 Task: Create Board Sales Performance Management Tools to Workspace Financial Management Software. Create Board Business Process Analysis and Optimization to Workspace Financial Management Software. Create Board Brand Personality Development and Branding Strategy to Workspace Financial Management Software
Action: Mouse moved to (384, 90)
Screenshot: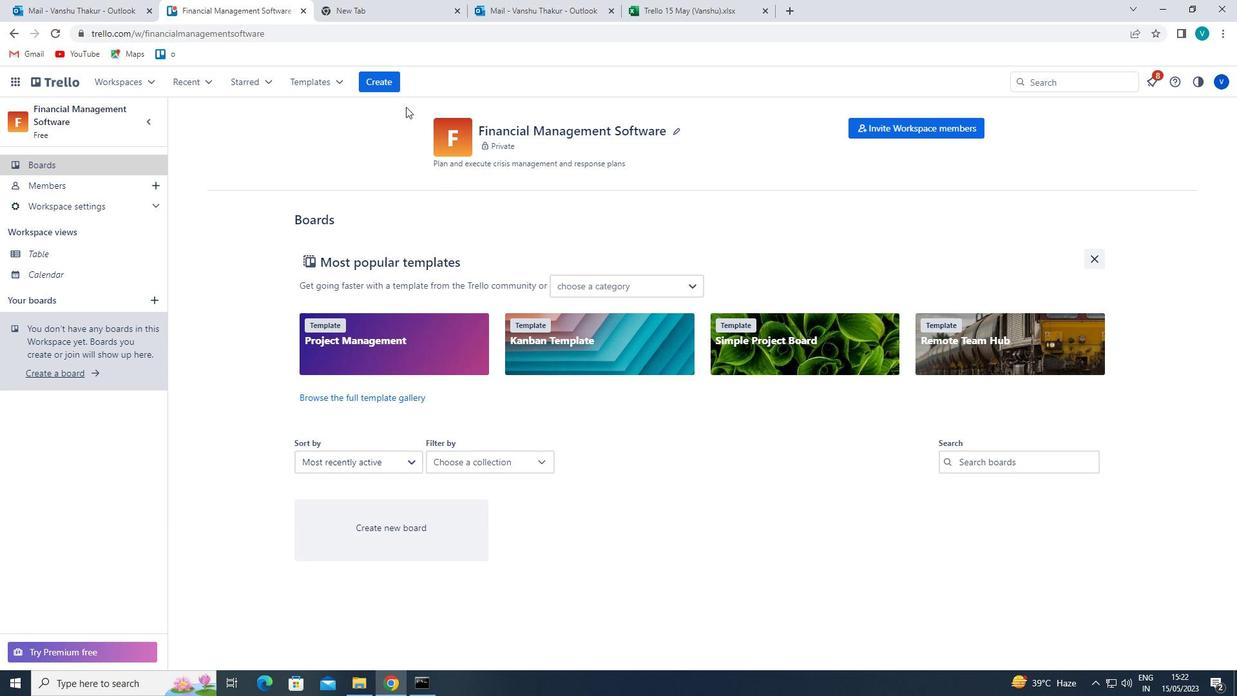 
Action: Mouse pressed left at (384, 90)
Screenshot: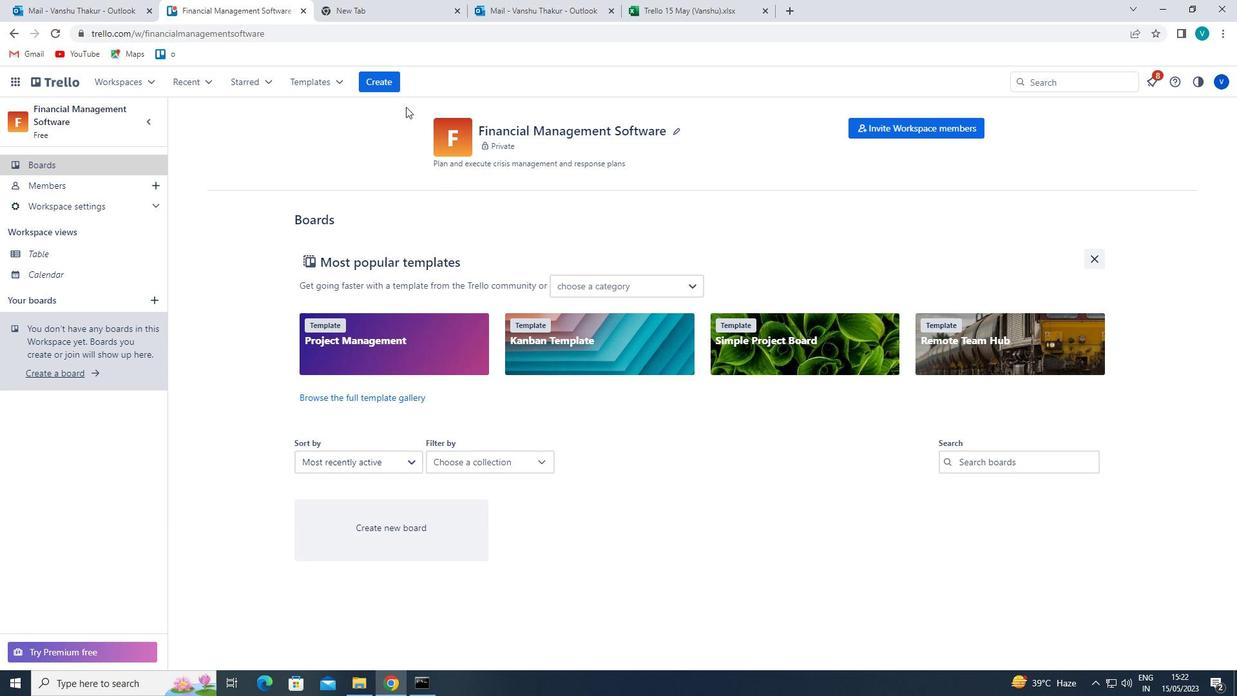 
Action: Mouse moved to (394, 130)
Screenshot: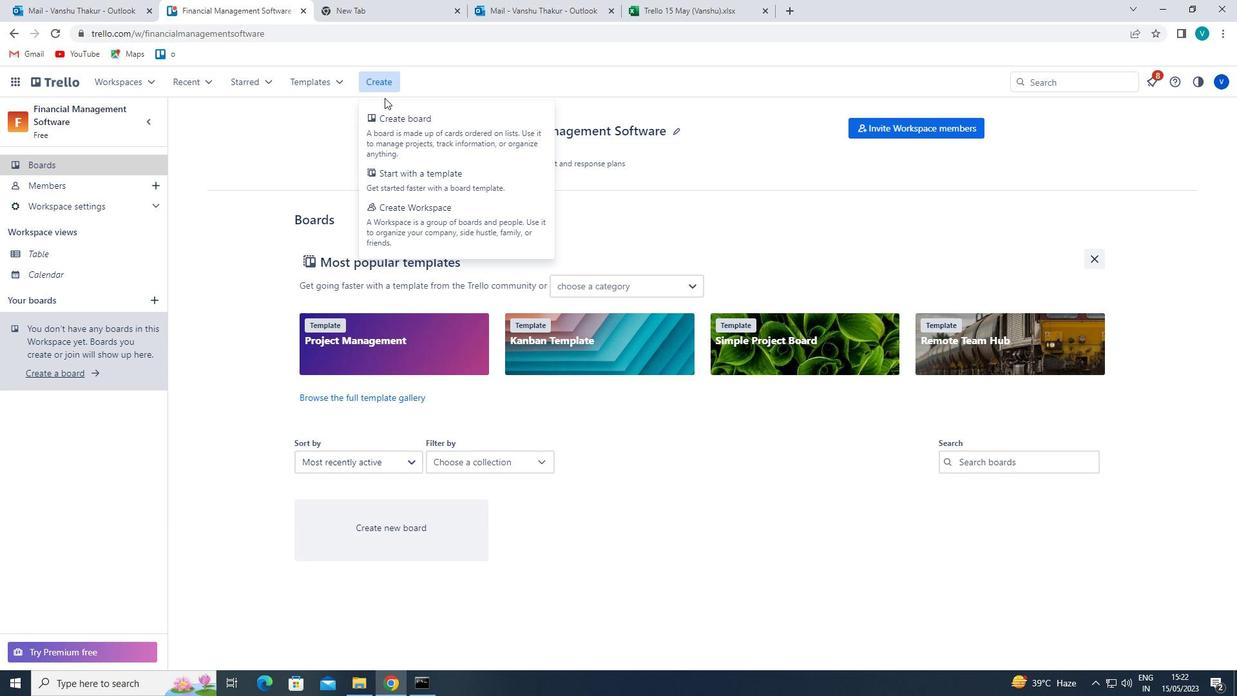
Action: Mouse pressed left at (394, 130)
Screenshot: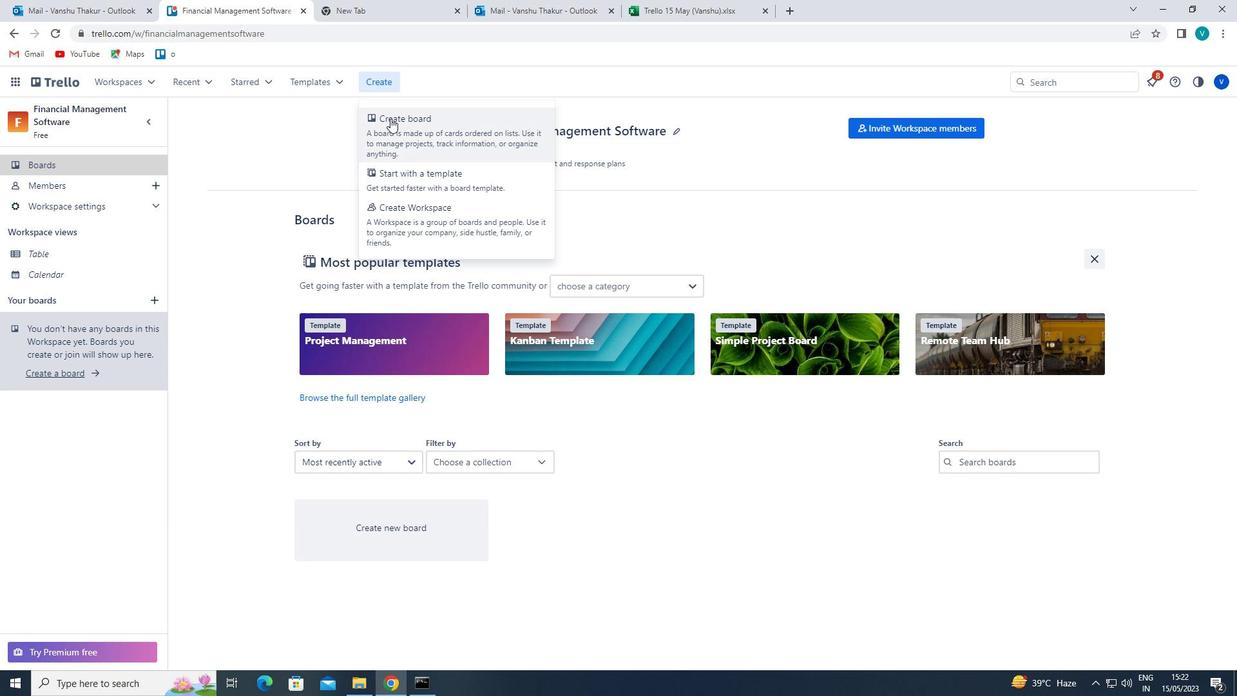 
Action: Mouse moved to (424, 322)
Screenshot: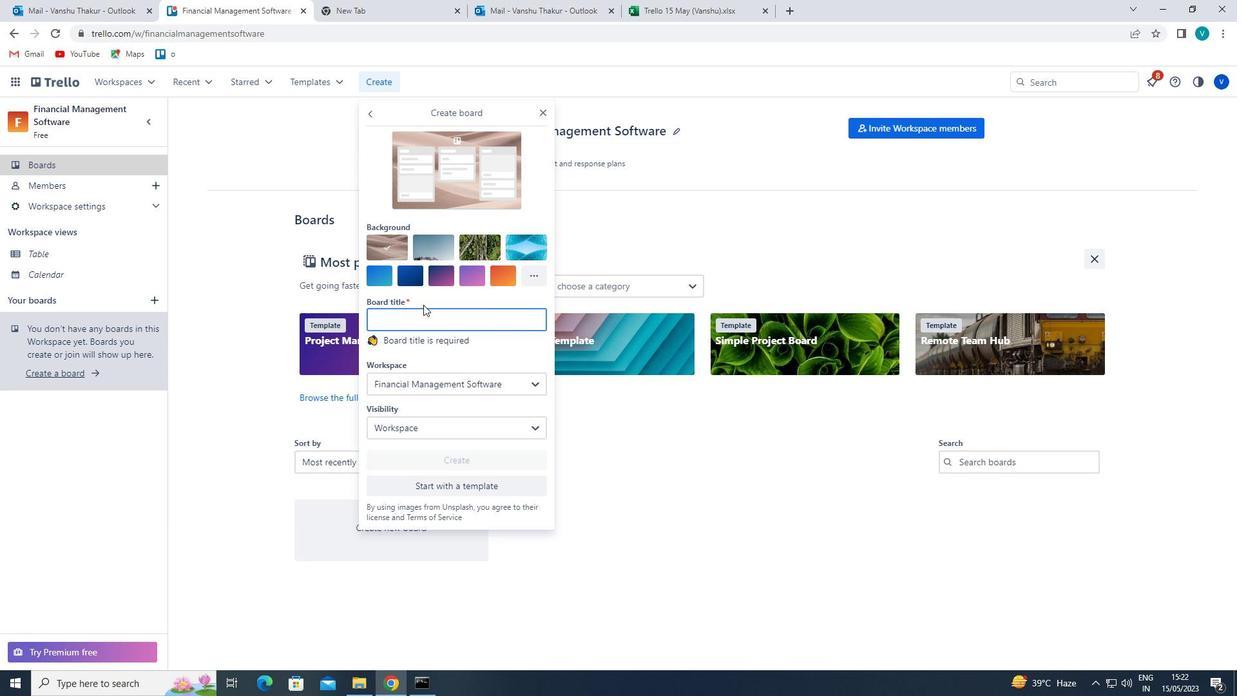 
Action: Mouse pressed left at (424, 322)
Screenshot: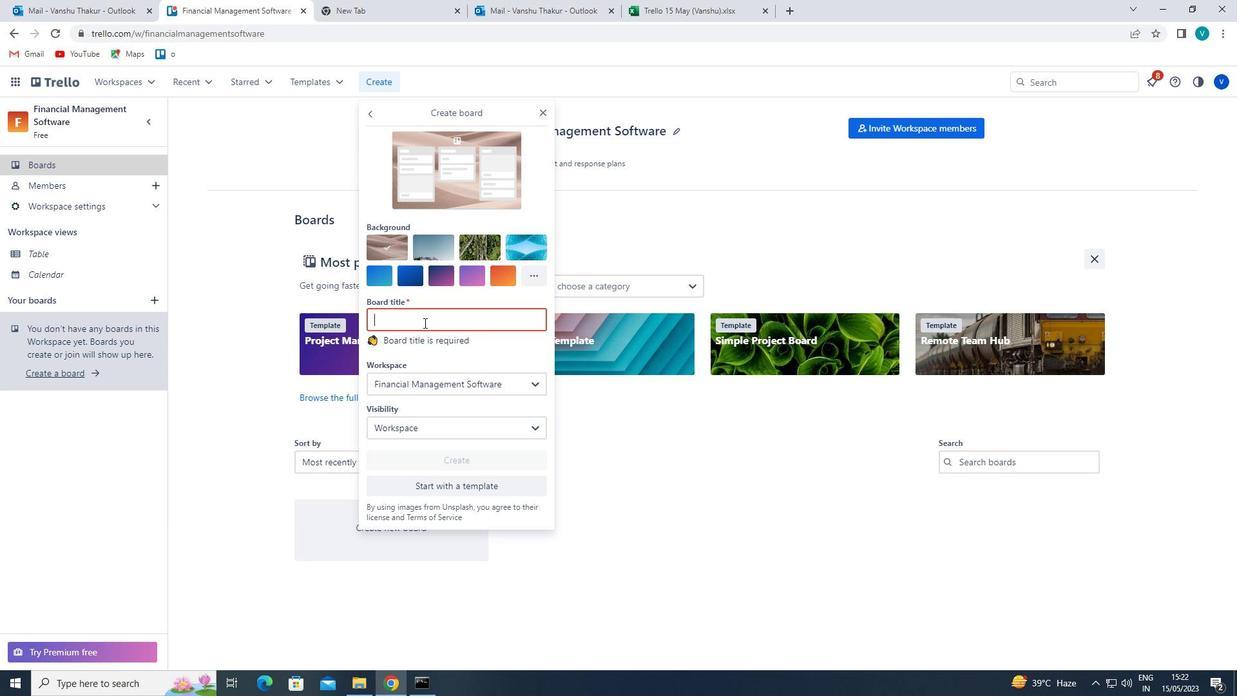 
Action: Key pressed <Key.shift>SALES<Key.space><Key.shift>PERFORMANCE<Key.space><Key.shift>MANAGEMENT<Key.space><Key.shift>R<Key.backspace><Key.shift>TOOLS
Screenshot: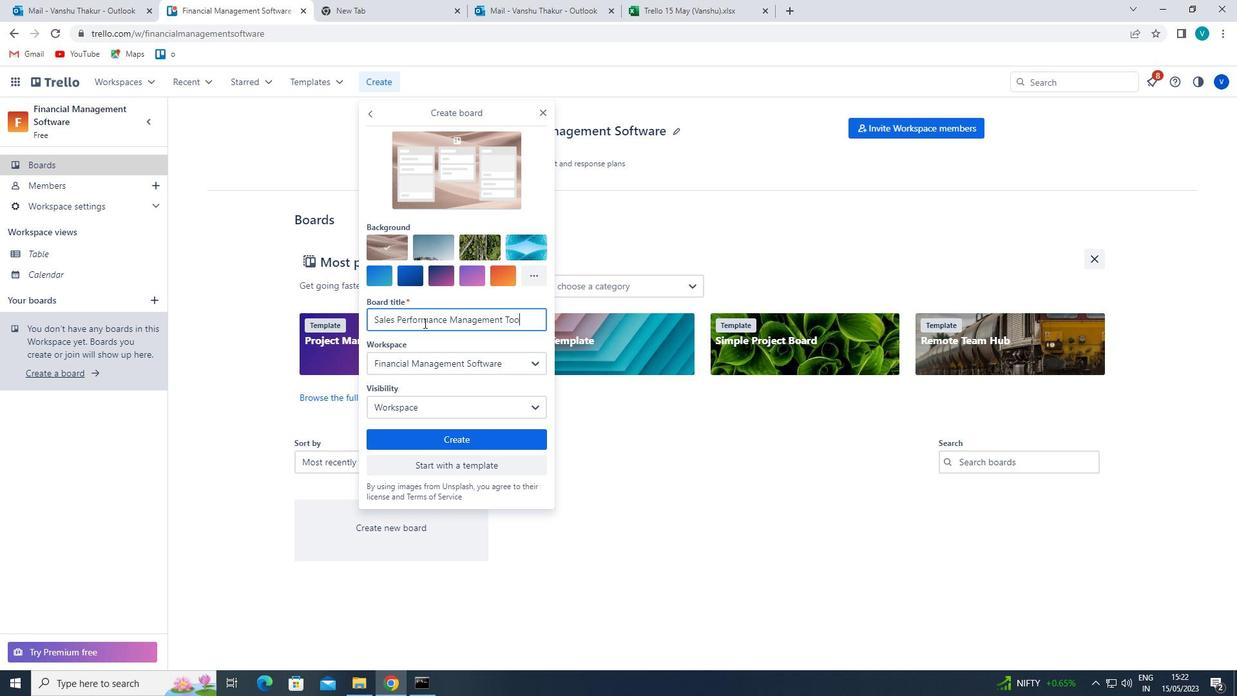 
Action: Mouse moved to (437, 437)
Screenshot: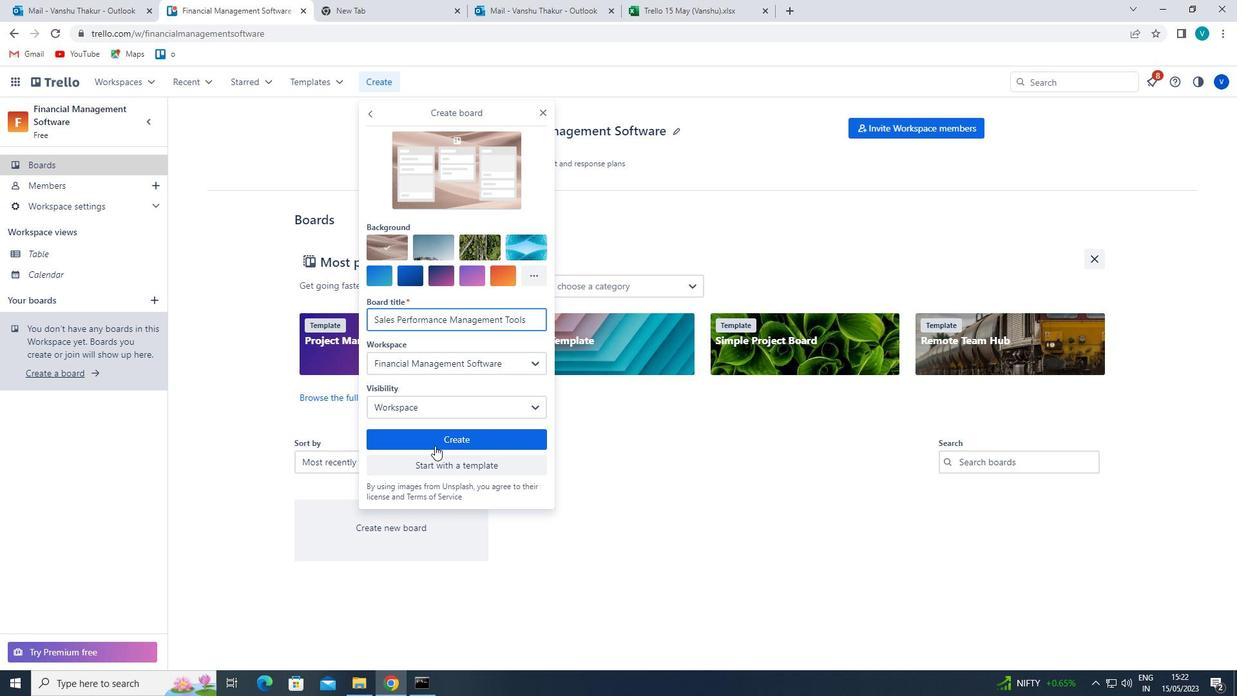 
Action: Mouse pressed left at (437, 437)
Screenshot: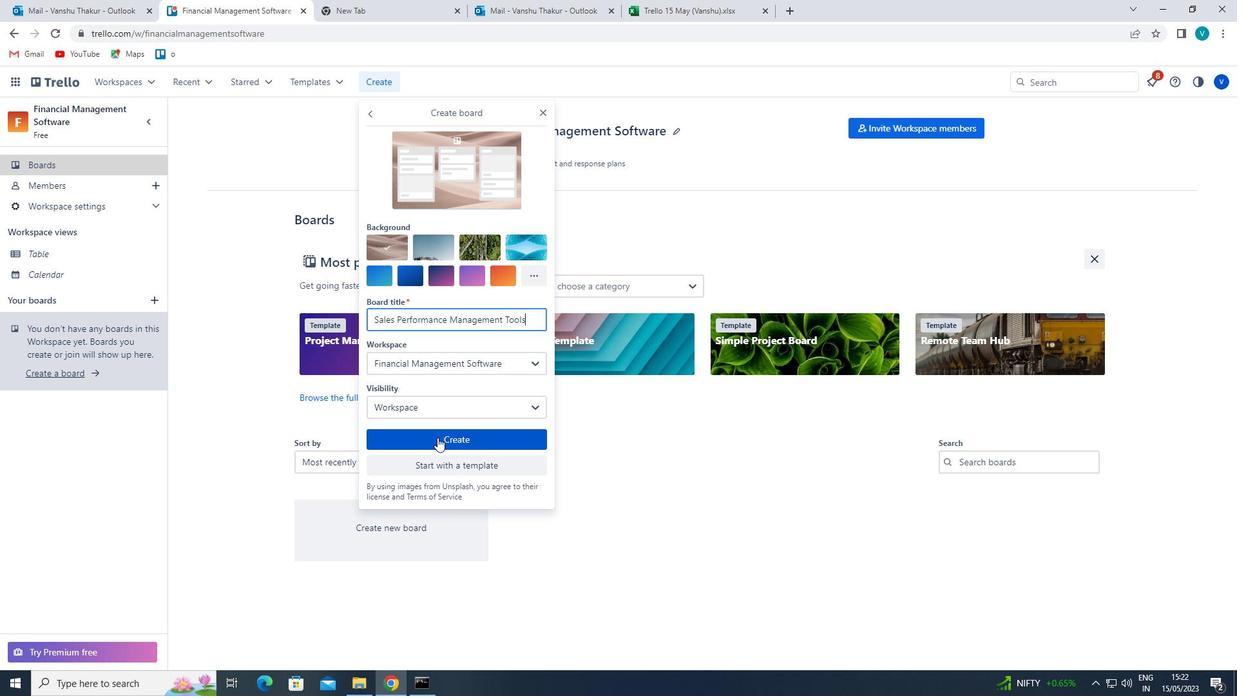 
Action: Mouse moved to (385, 80)
Screenshot: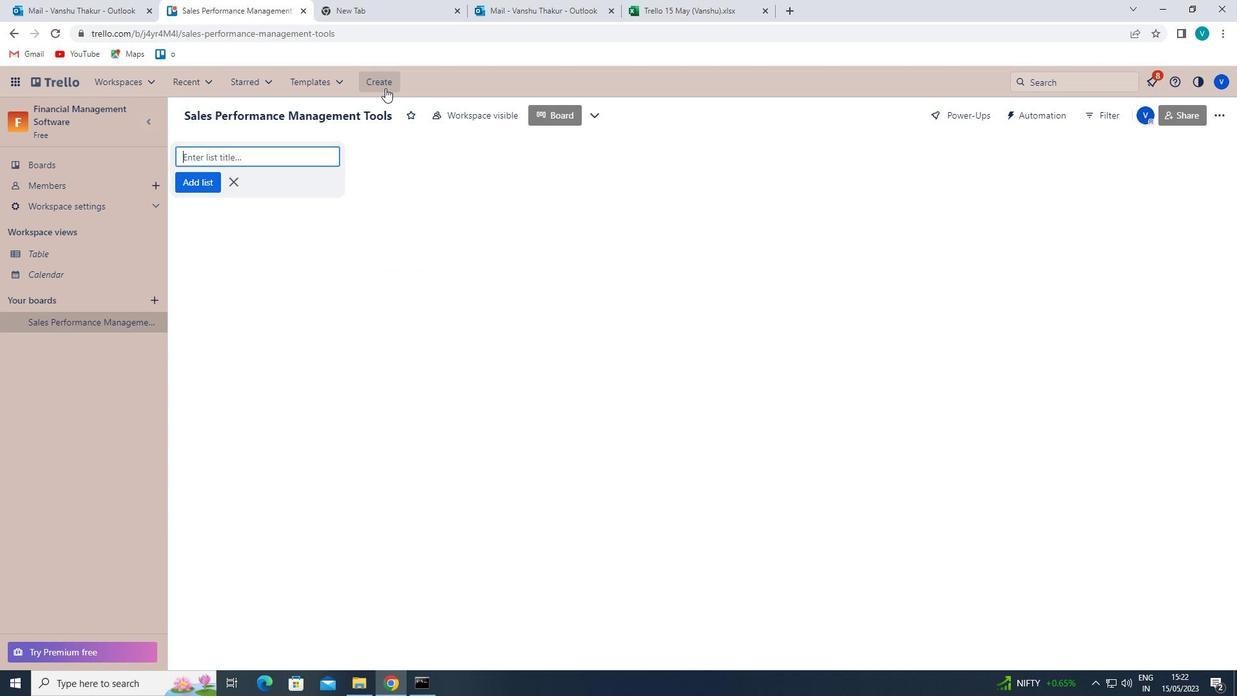 
Action: Mouse pressed left at (385, 80)
Screenshot: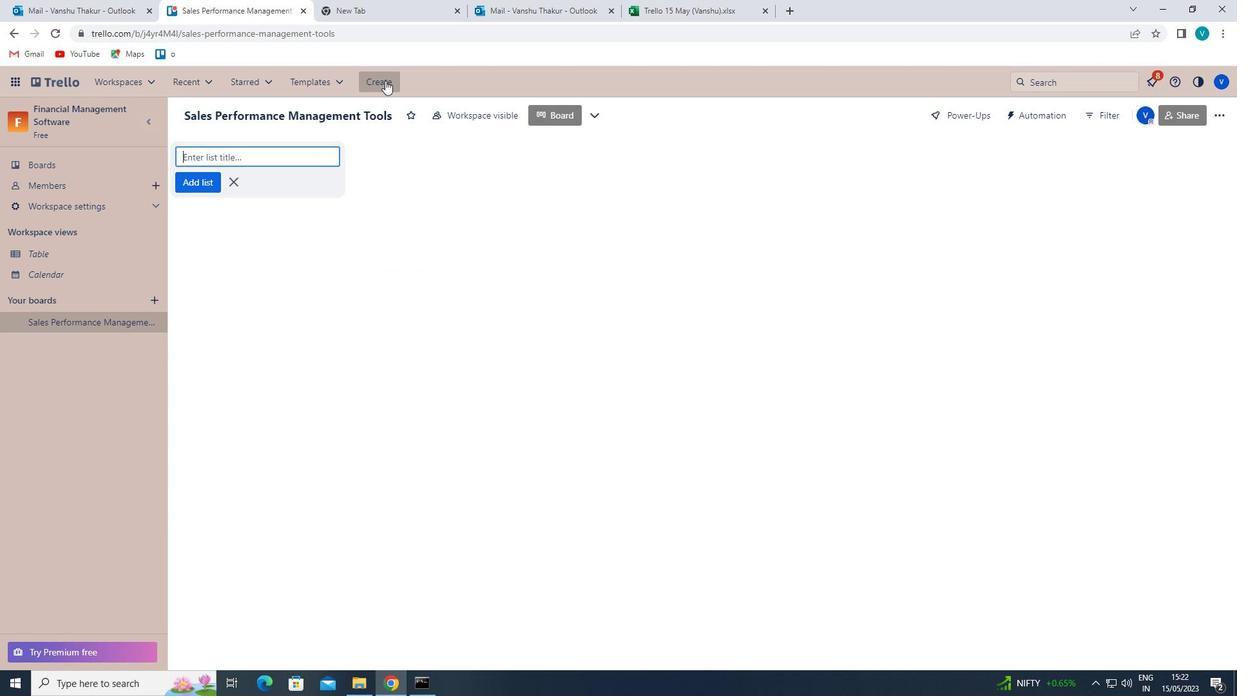 
Action: Mouse moved to (398, 119)
Screenshot: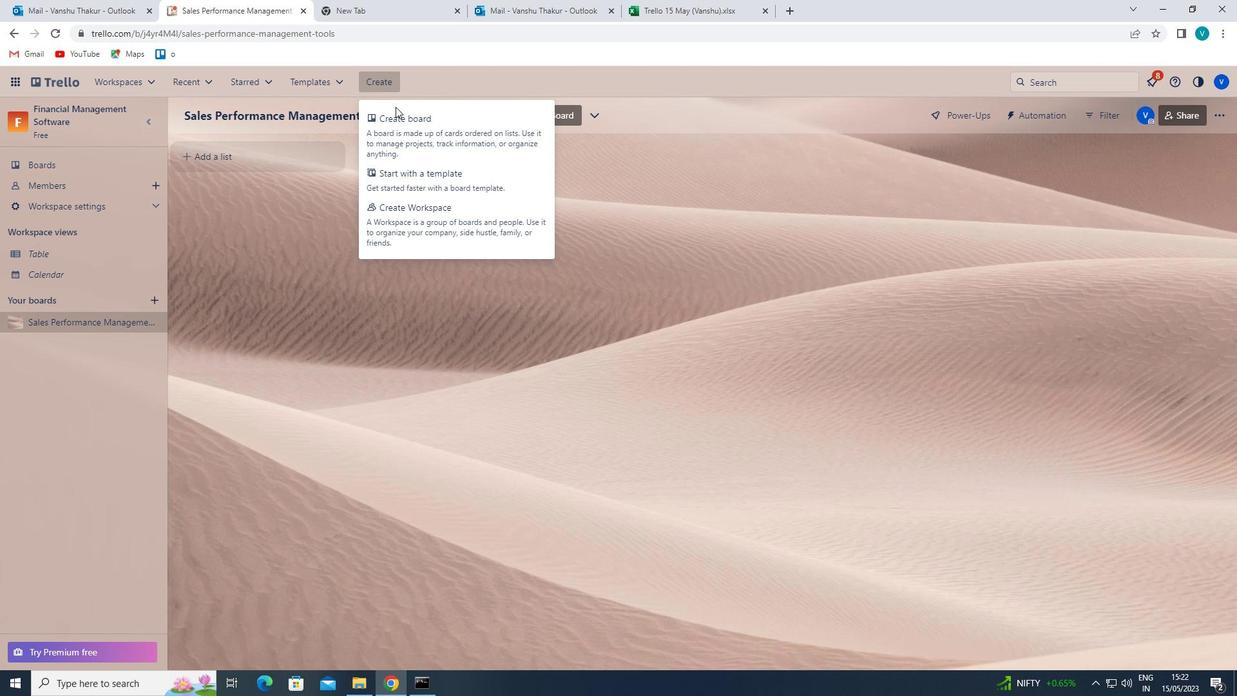 
Action: Mouse pressed left at (398, 119)
Screenshot: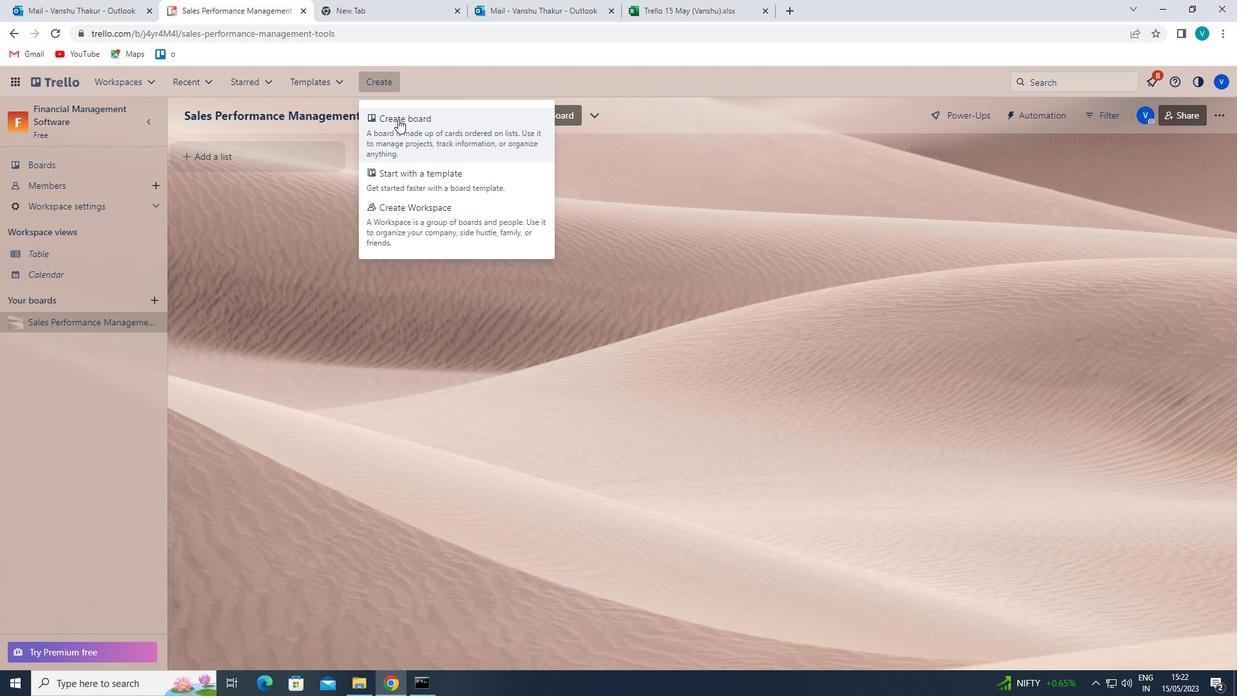 
Action: Mouse moved to (435, 323)
Screenshot: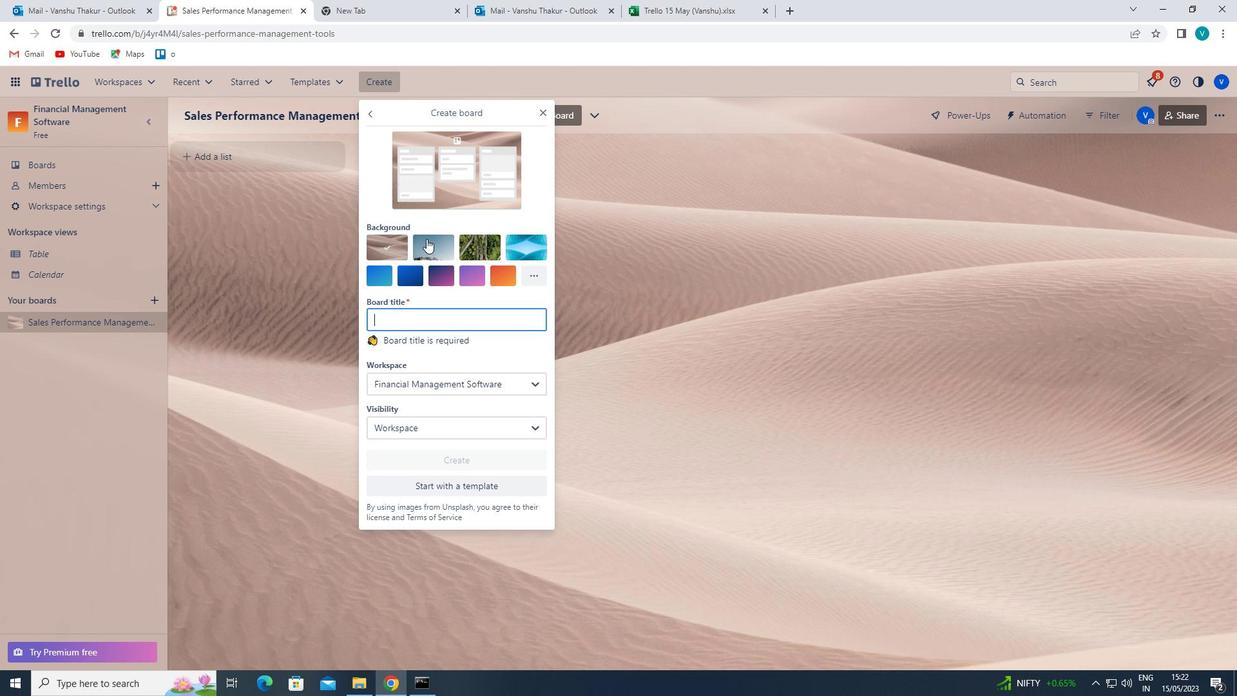 
Action: Mouse pressed left at (435, 323)
Screenshot: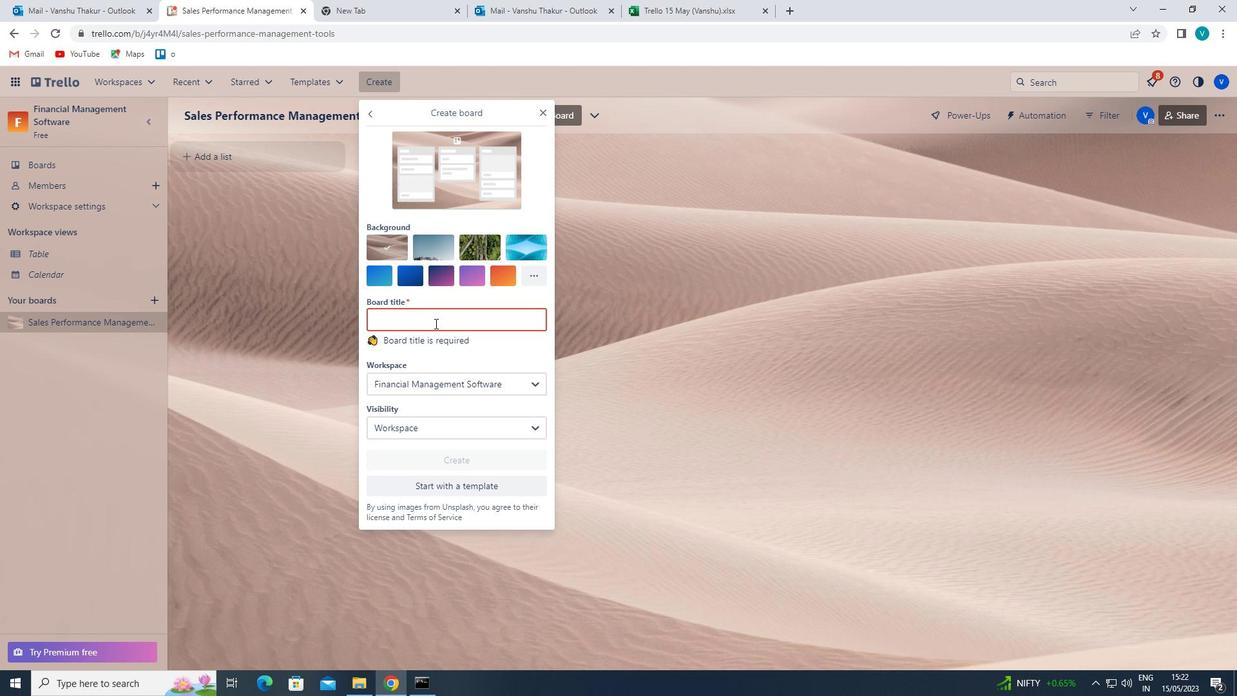 
Action: Key pressed <Key.shift>BUSINESS<Key.space><Key.shift>PROCESS<Key.space><Key.shift>ANALYSIS<Key.space>AND<Key.space><Key.shift>OPTIMIZATION
Screenshot: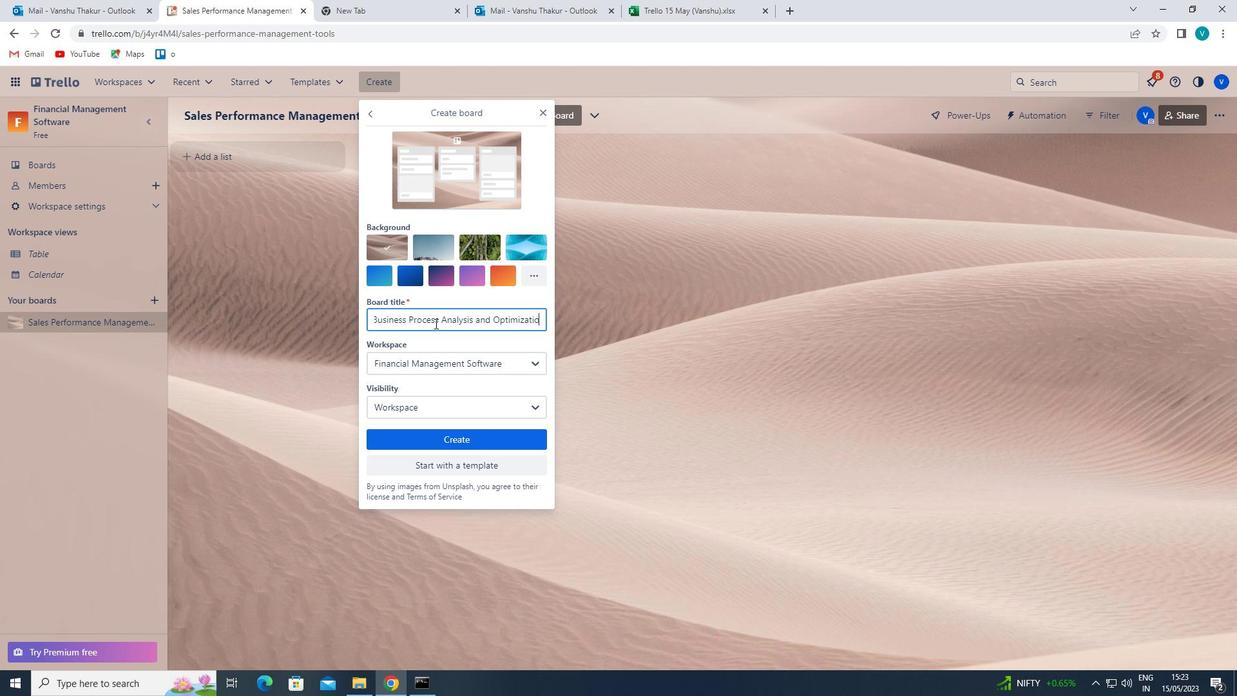 
Action: Mouse moved to (442, 434)
Screenshot: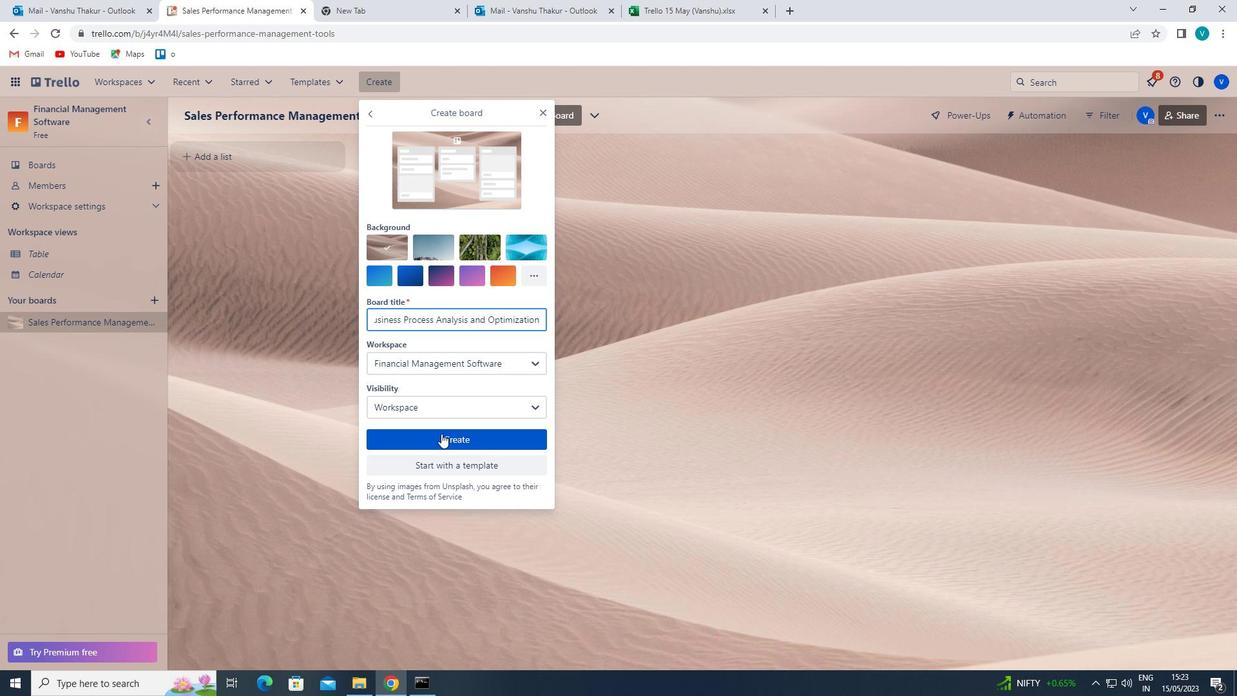 
Action: Mouse pressed left at (442, 434)
Screenshot: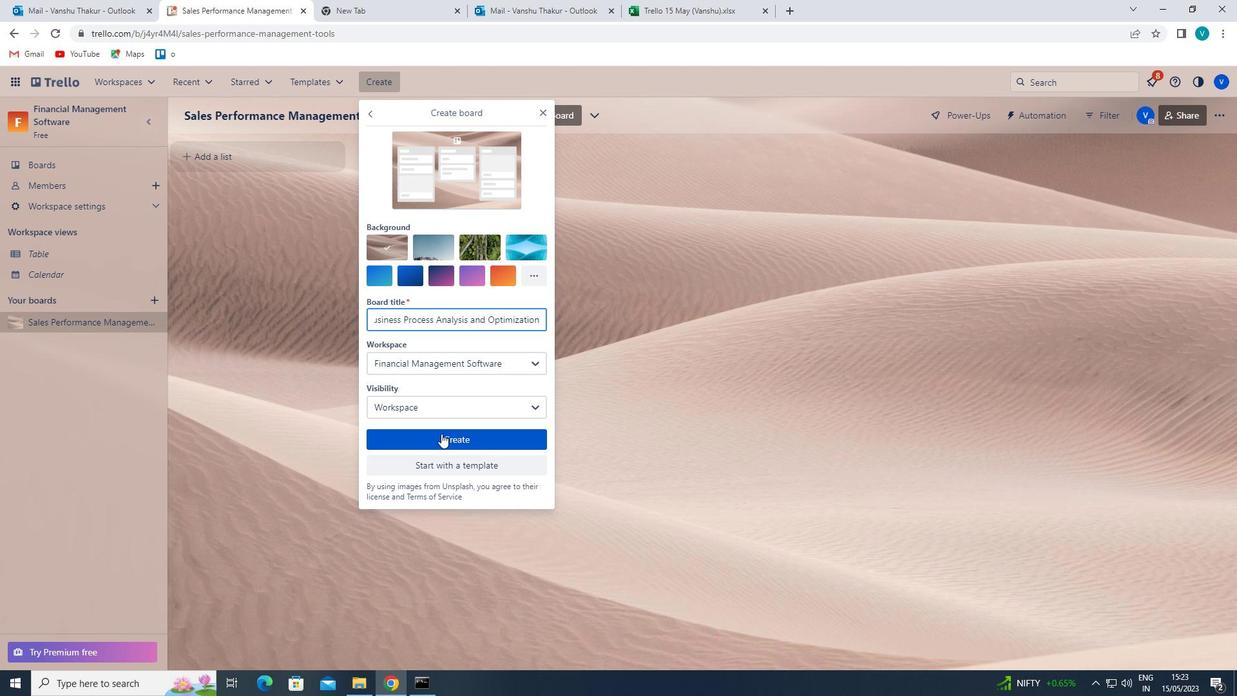 
Action: Mouse moved to (389, 81)
Screenshot: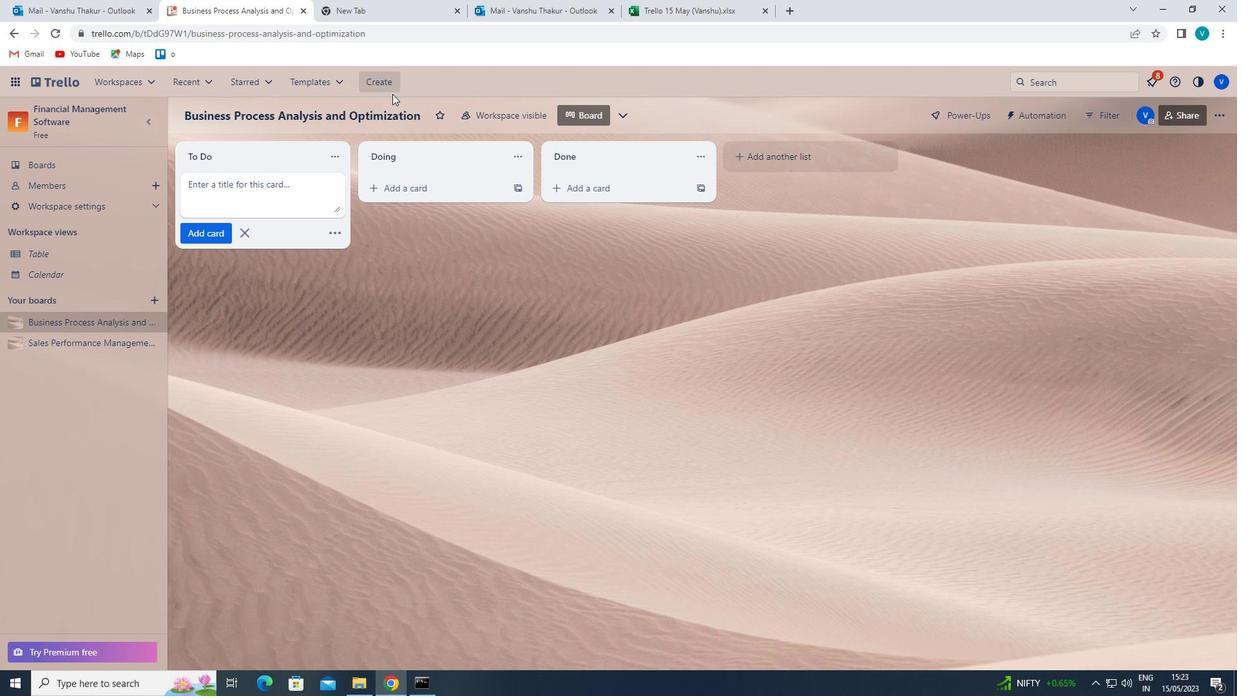 
Action: Mouse pressed left at (389, 81)
Screenshot: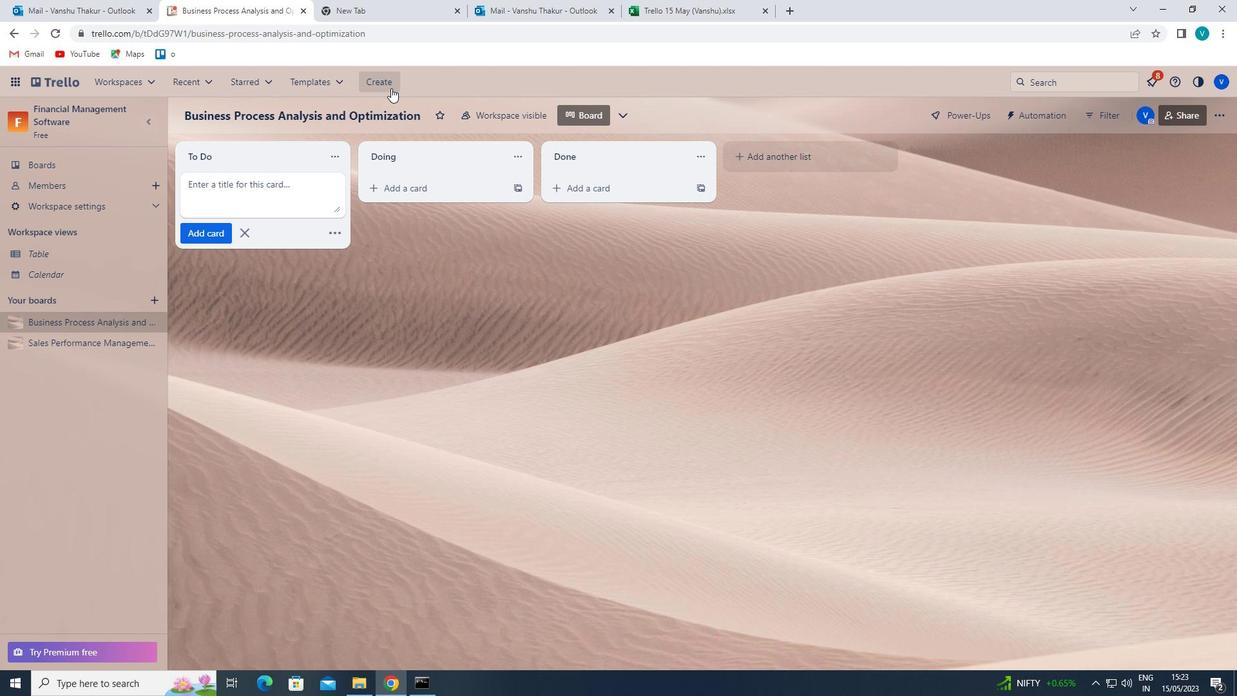 
Action: Mouse moved to (408, 127)
Screenshot: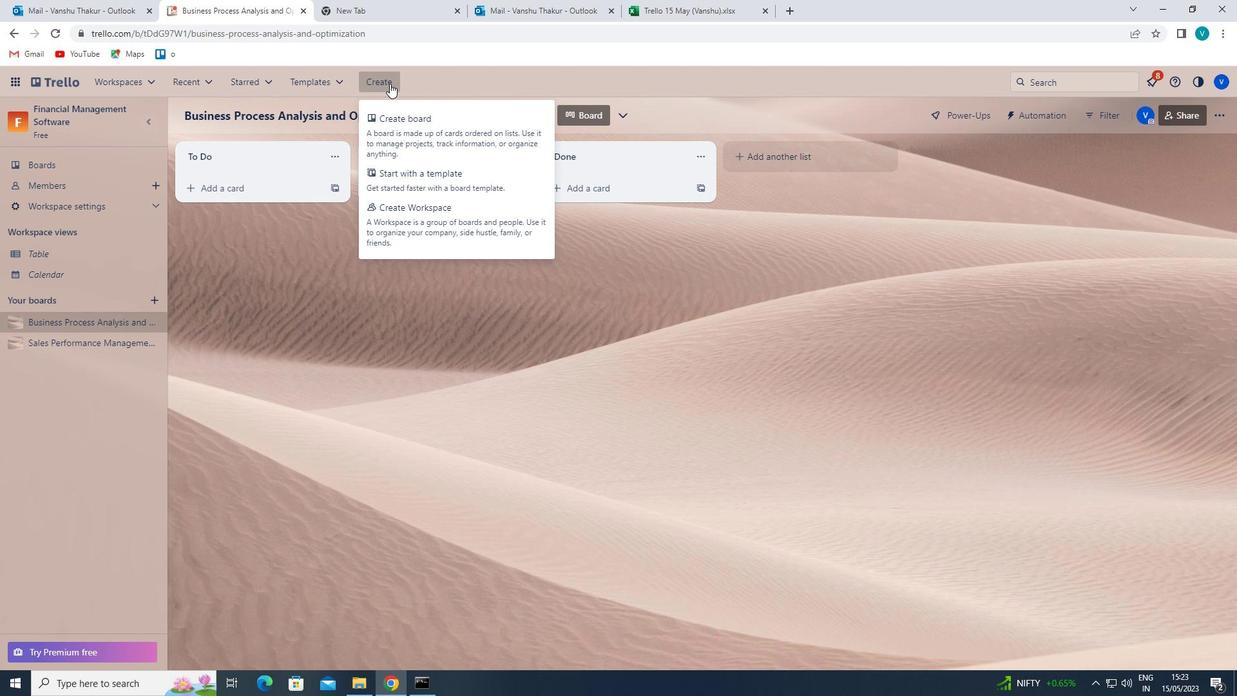 
Action: Mouse pressed left at (408, 127)
Screenshot: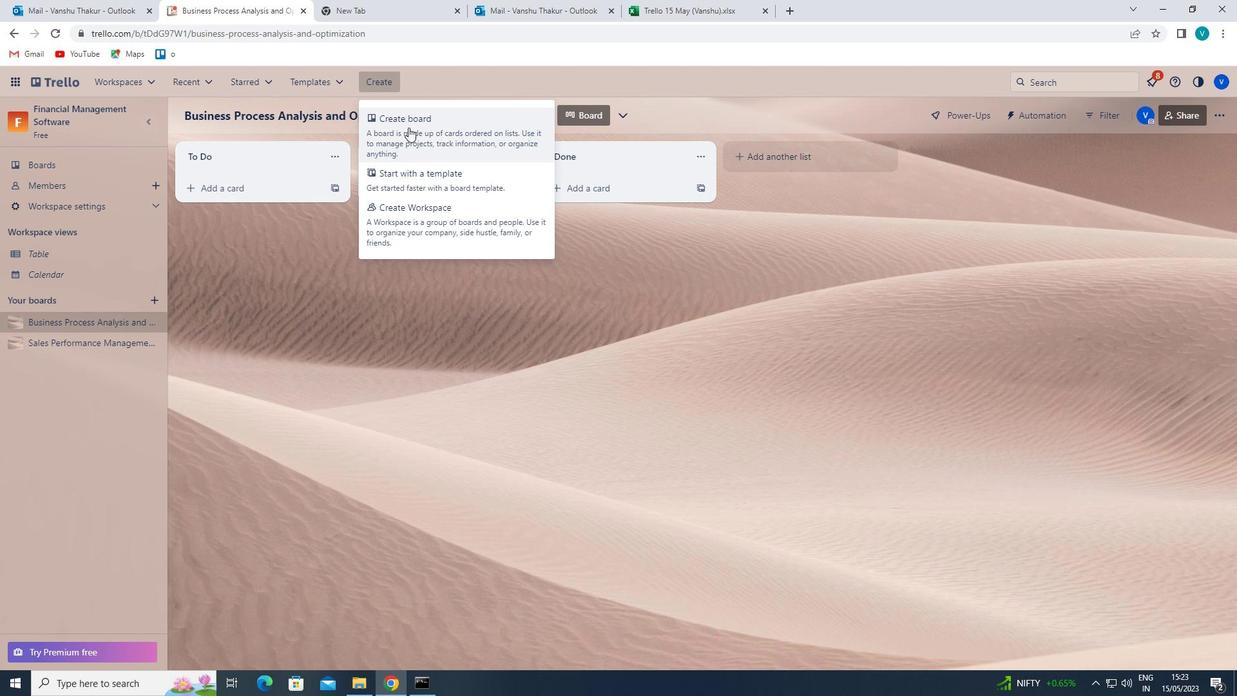 
Action: Mouse moved to (417, 318)
Screenshot: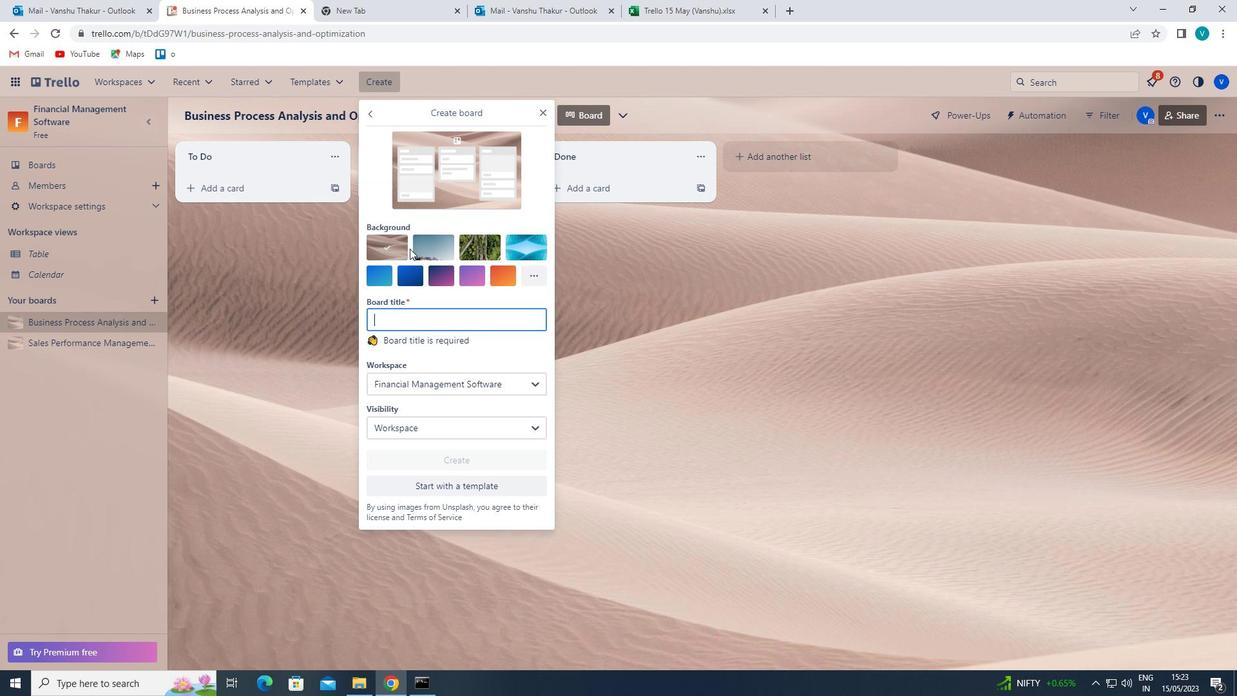 
Action: Mouse pressed left at (417, 318)
Screenshot: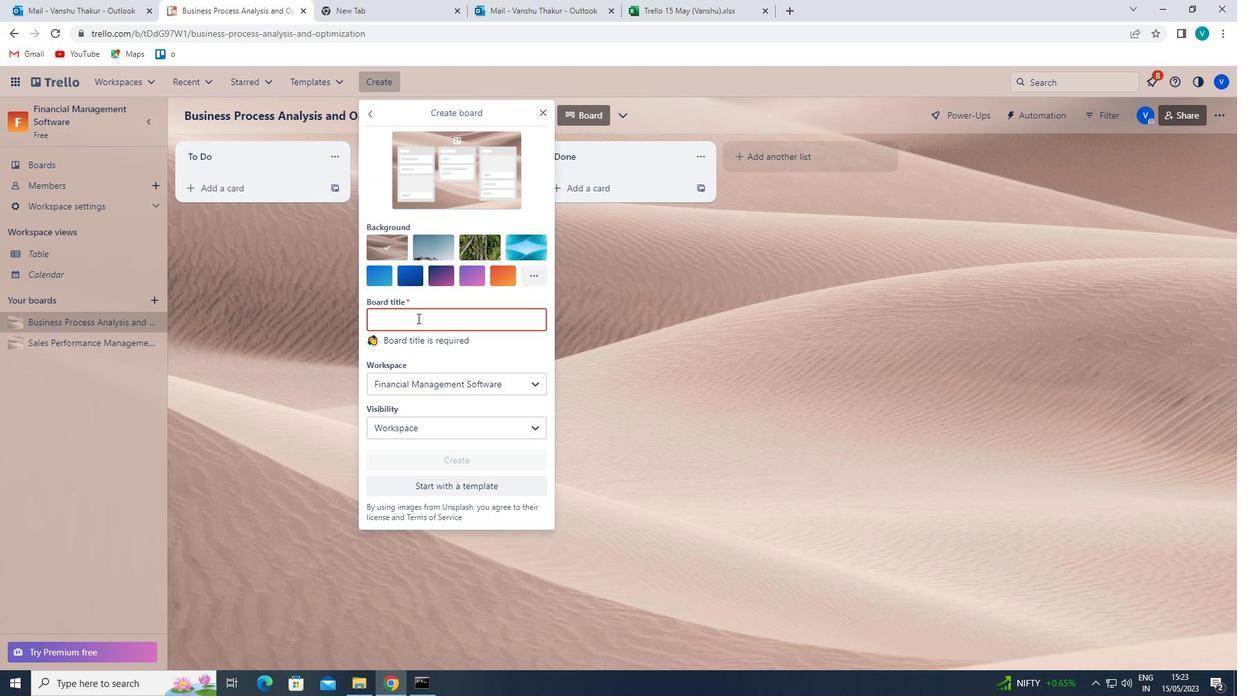 
Action: Key pressed <Key.shift>BRAND<Key.space><Key.shift>PERSONALITY
Screenshot: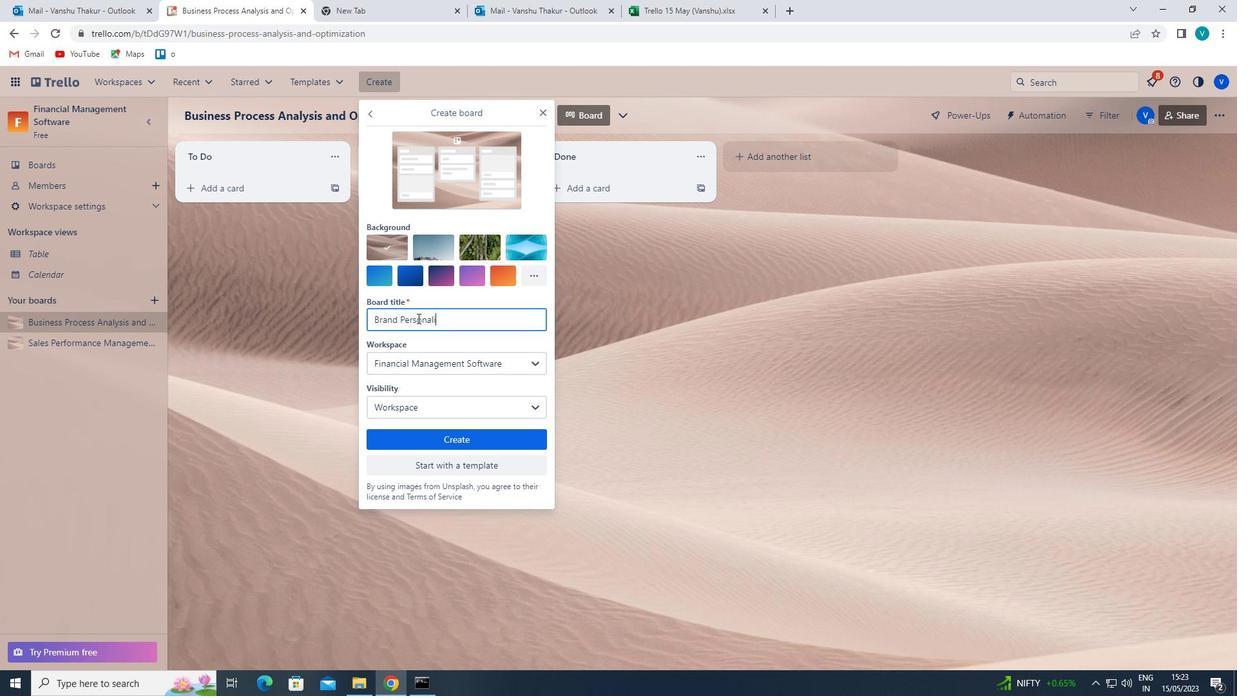 
Action: Mouse moved to (503, 329)
Screenshot: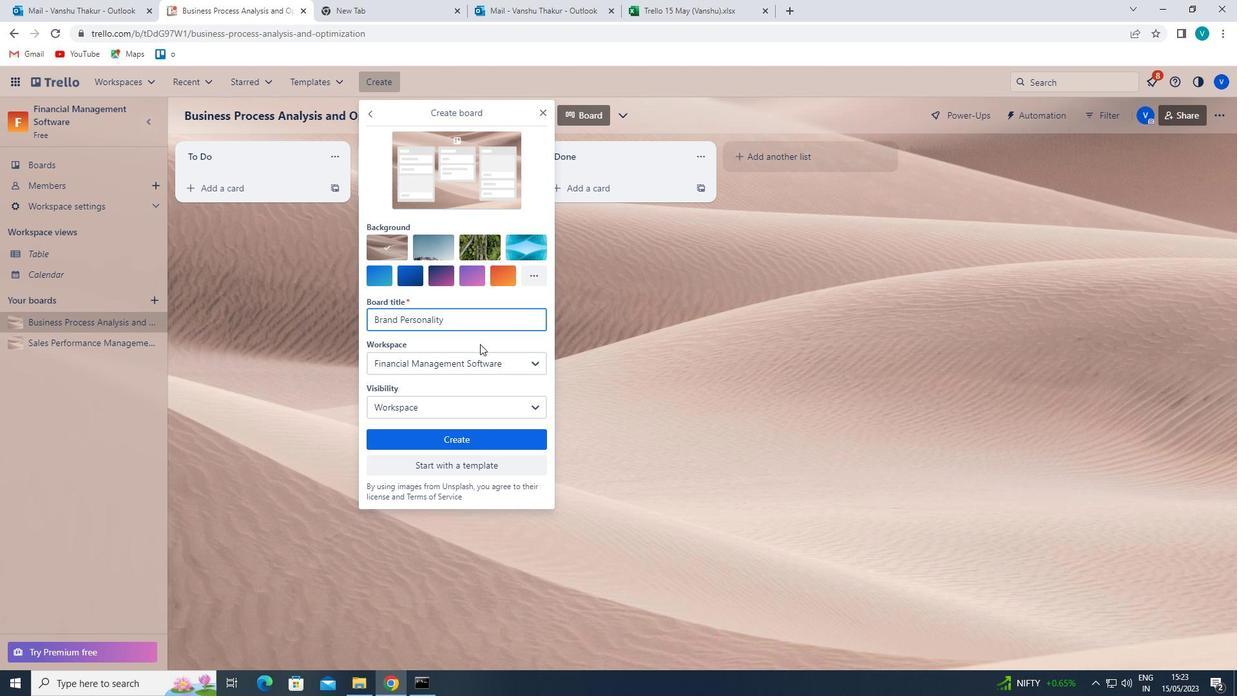 
Action: Key pressed <Key.space><Key.shift>DEVELOMENR<Key.backspace>T<Key.space>AND<Key.space><Key.shift>BRANDING<Key.space><Key.shift>STRATEGY
Screenshot: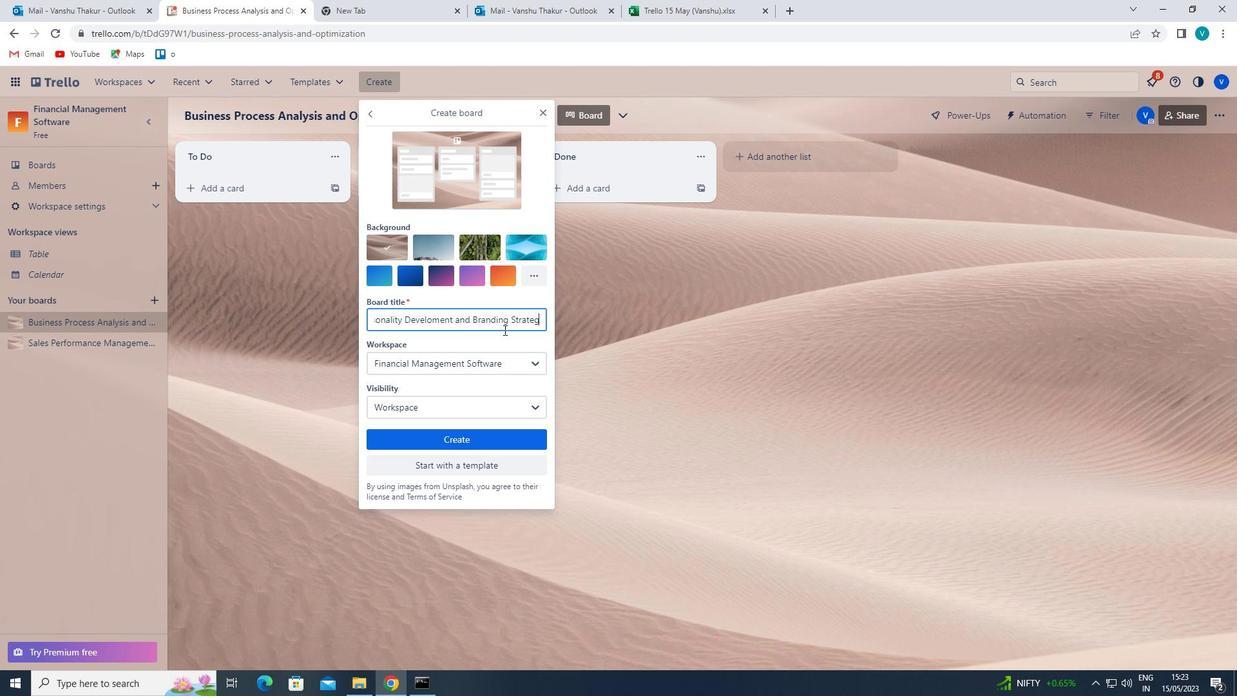 
Action: Mouse moved to (411, 433)
Screenshot: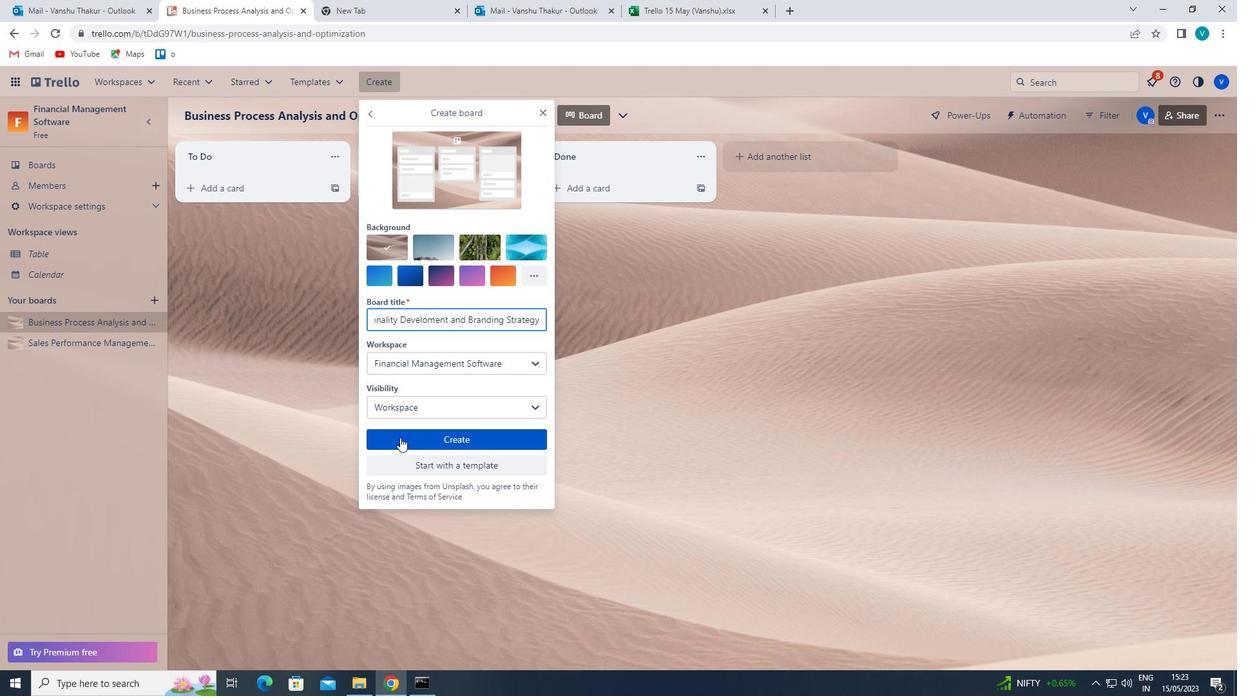 
Action: Mouse pressed left at (411, 433)
Screenshot: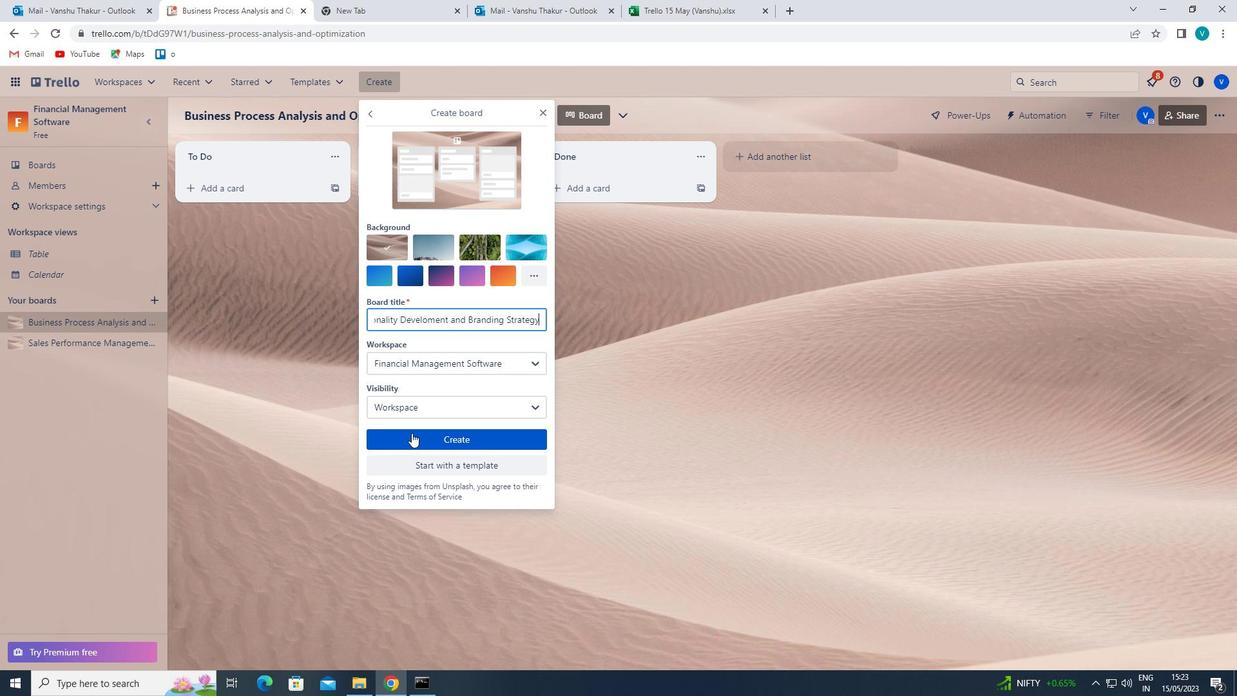 
